 Task: Show more about the house rules of home in Joshua Tree, California, United States.
Action: Mouse moved to (475, 157)
Screenshot: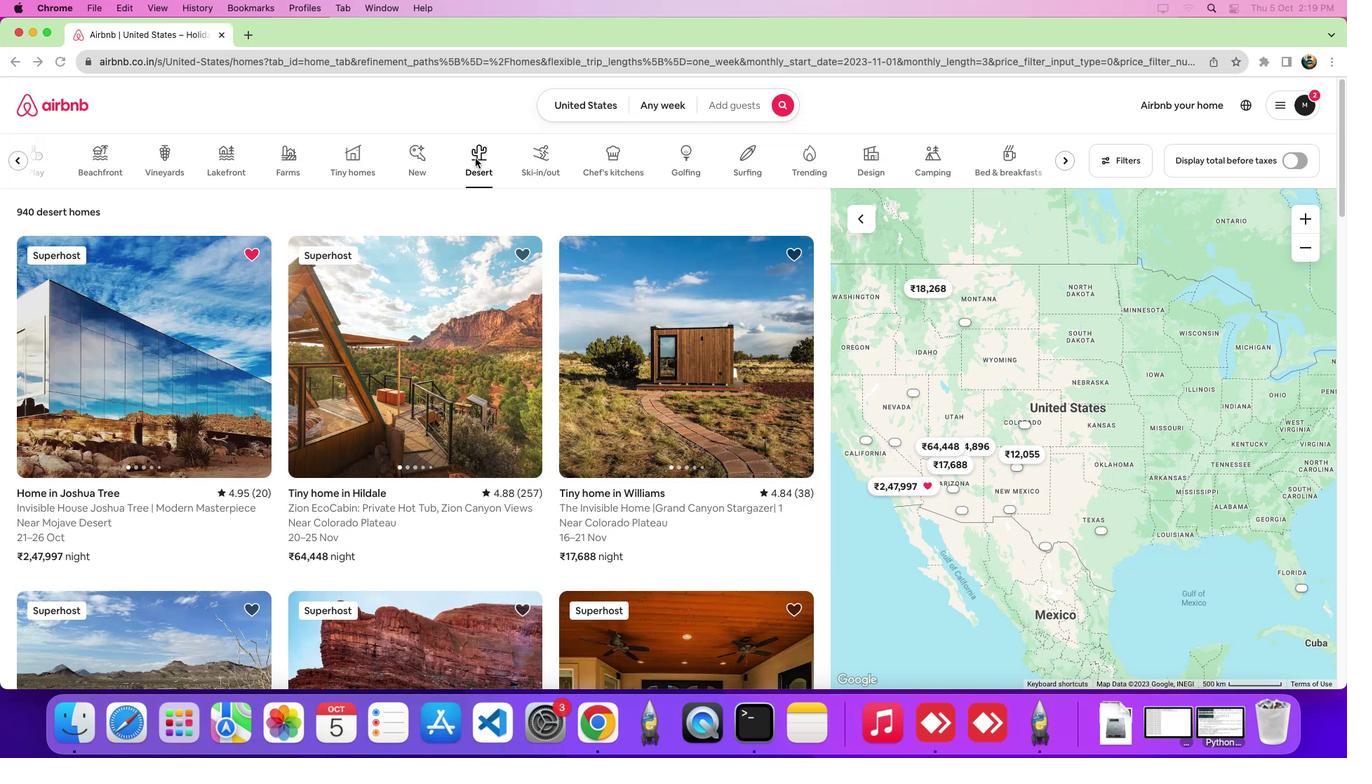 
Action: Mouse pressed left at (475, 157)
Screenshot: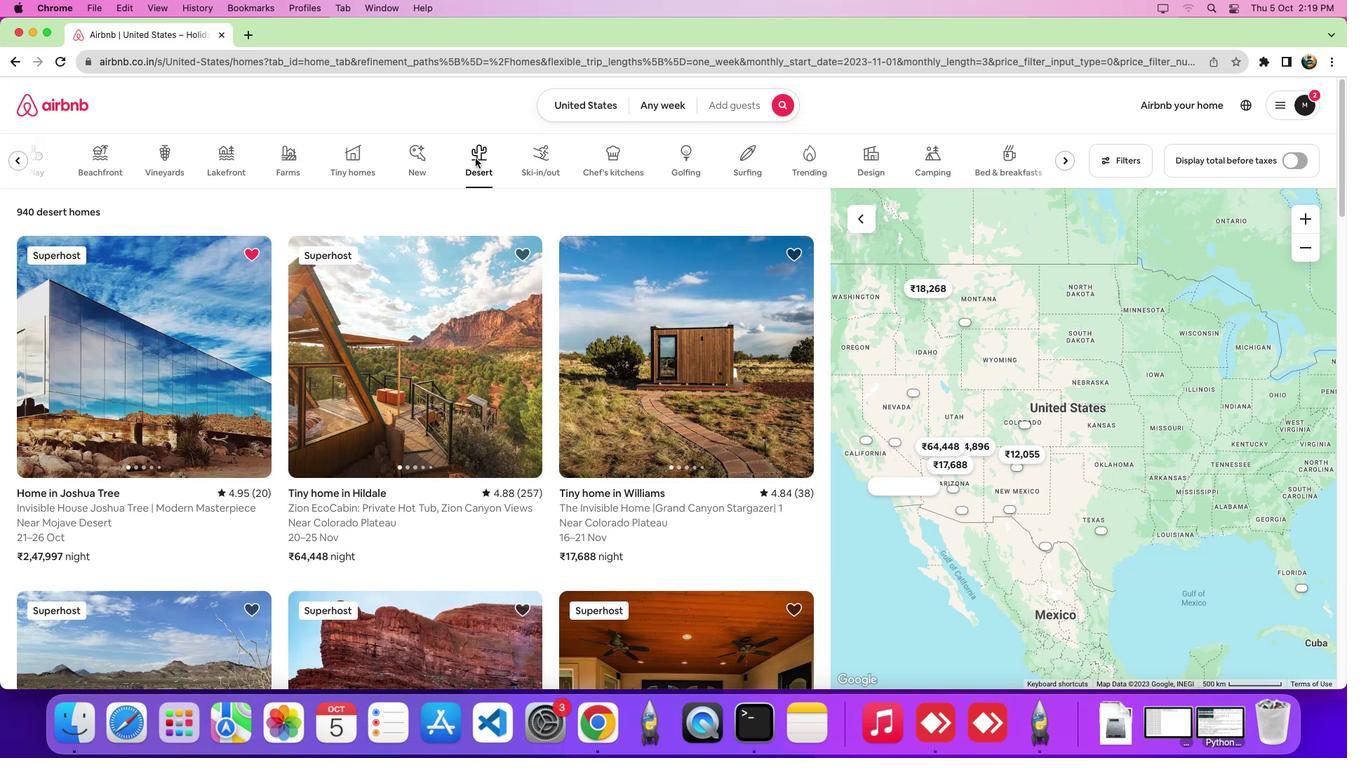 
Action: Mouse moved to (127, 357)
Screenshot: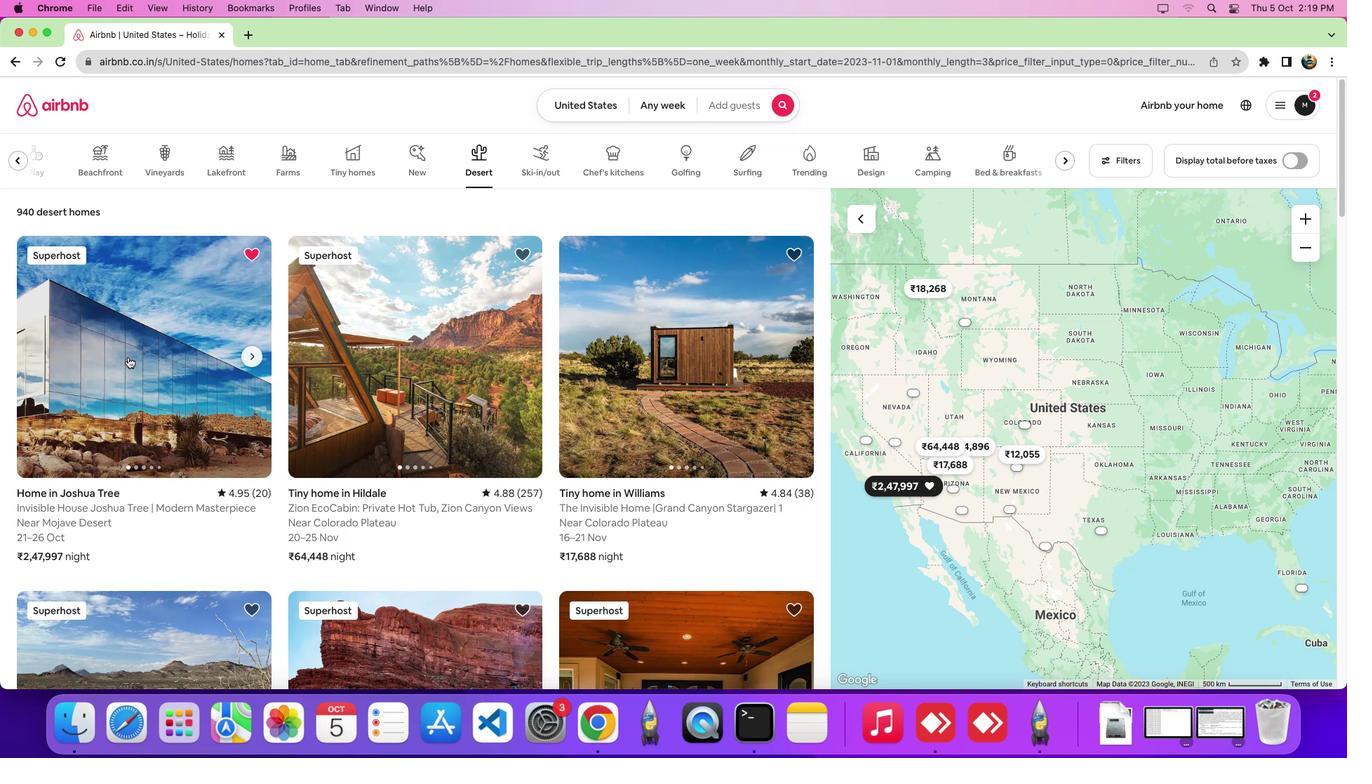 
Action: Mouse pressed left at (127, 357)
Screenshot: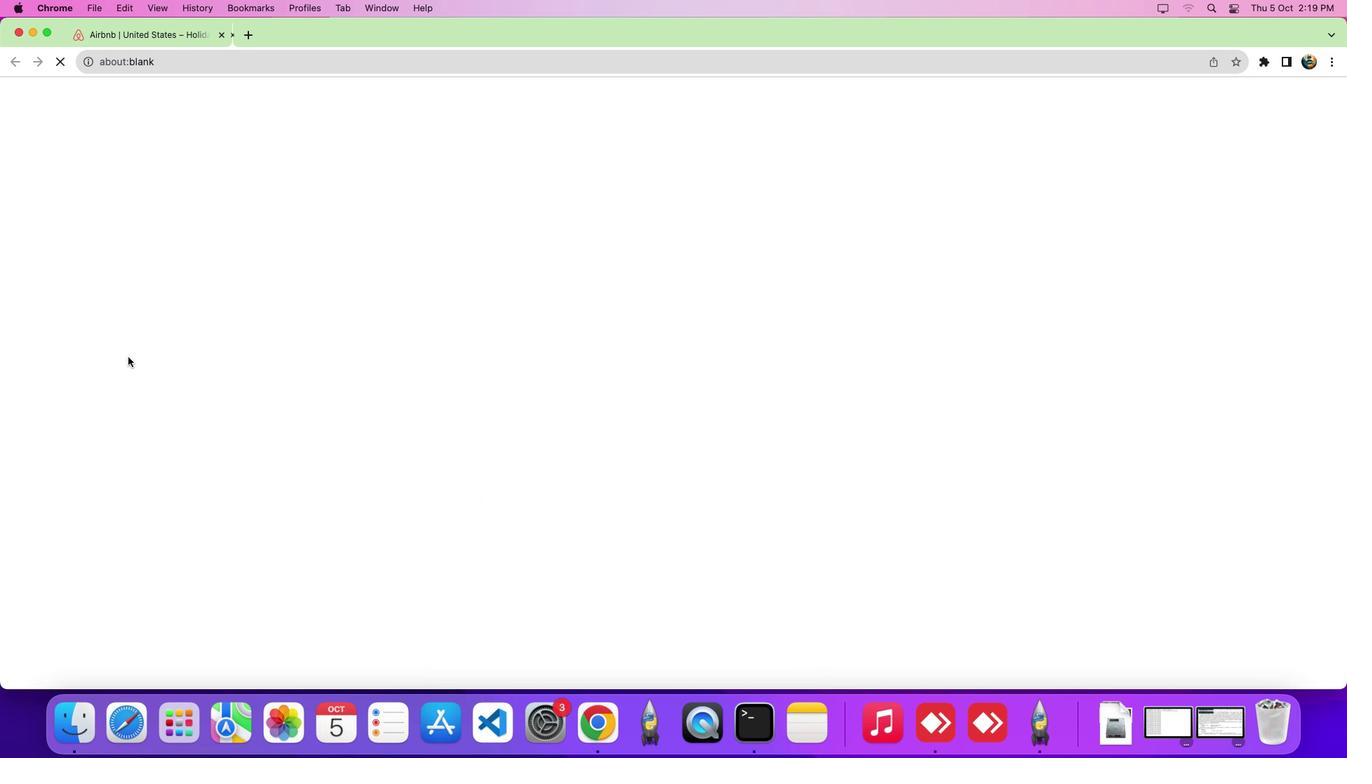 
Action: Mouse moved to (542, 379)
Screenshot: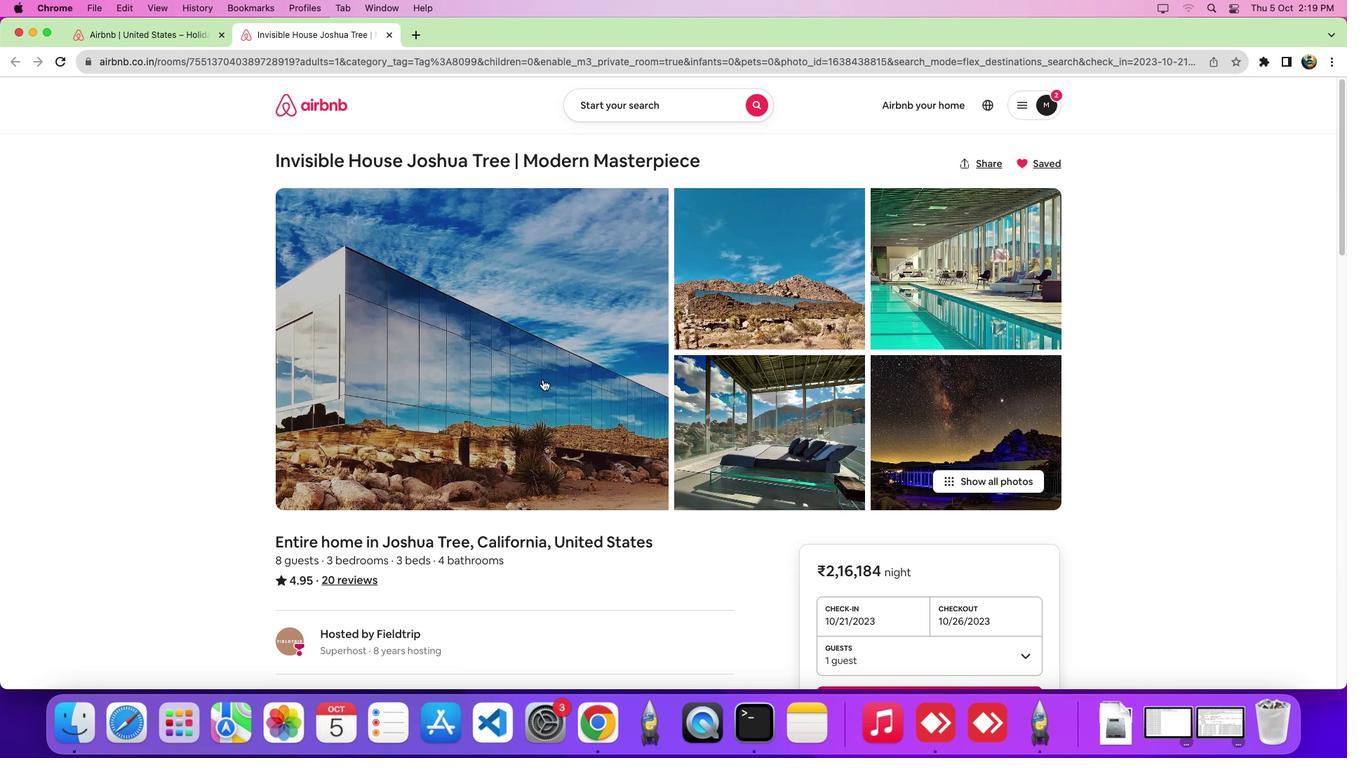 
Action: Mouse scrolled (542, 379) with delta (0, 0)
Screenshot: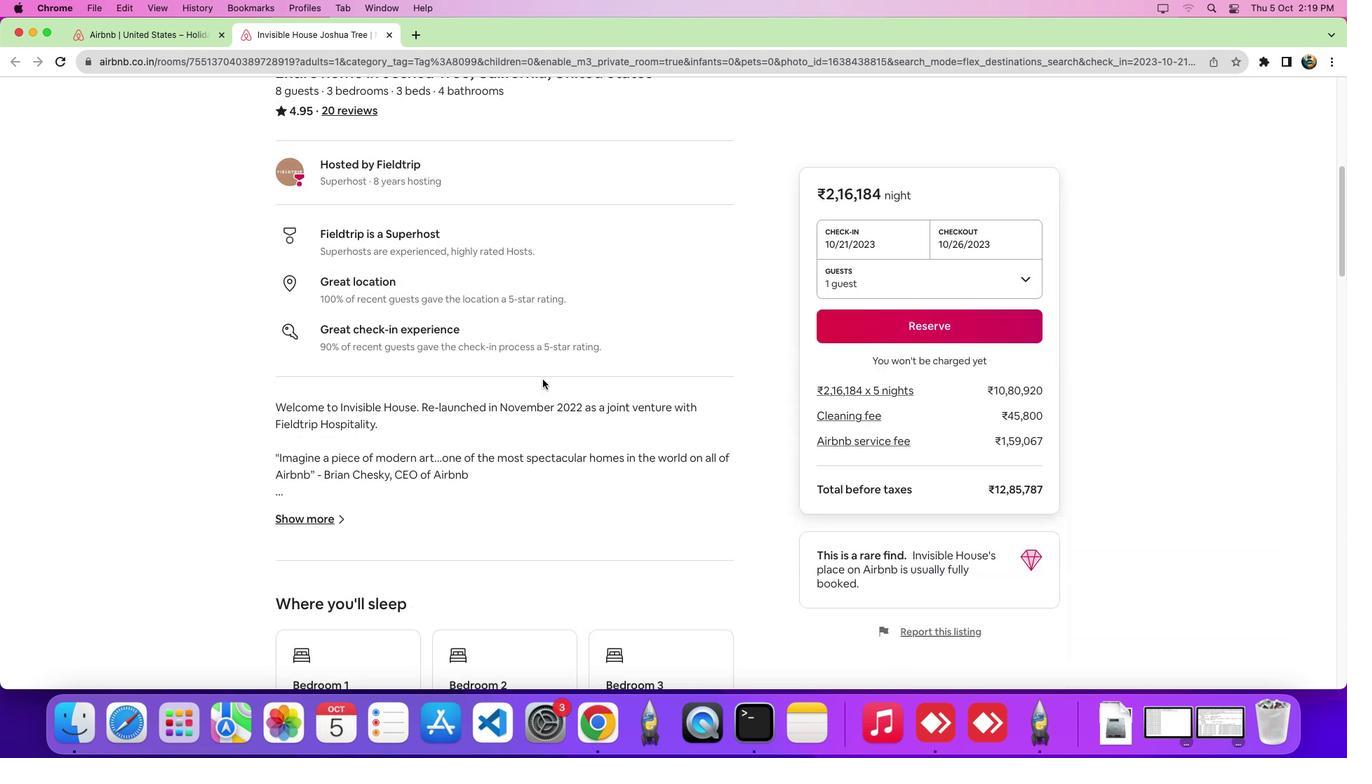 
Action: Mouse scrolled (542, 379) with delta (0, -1)
Screenshot: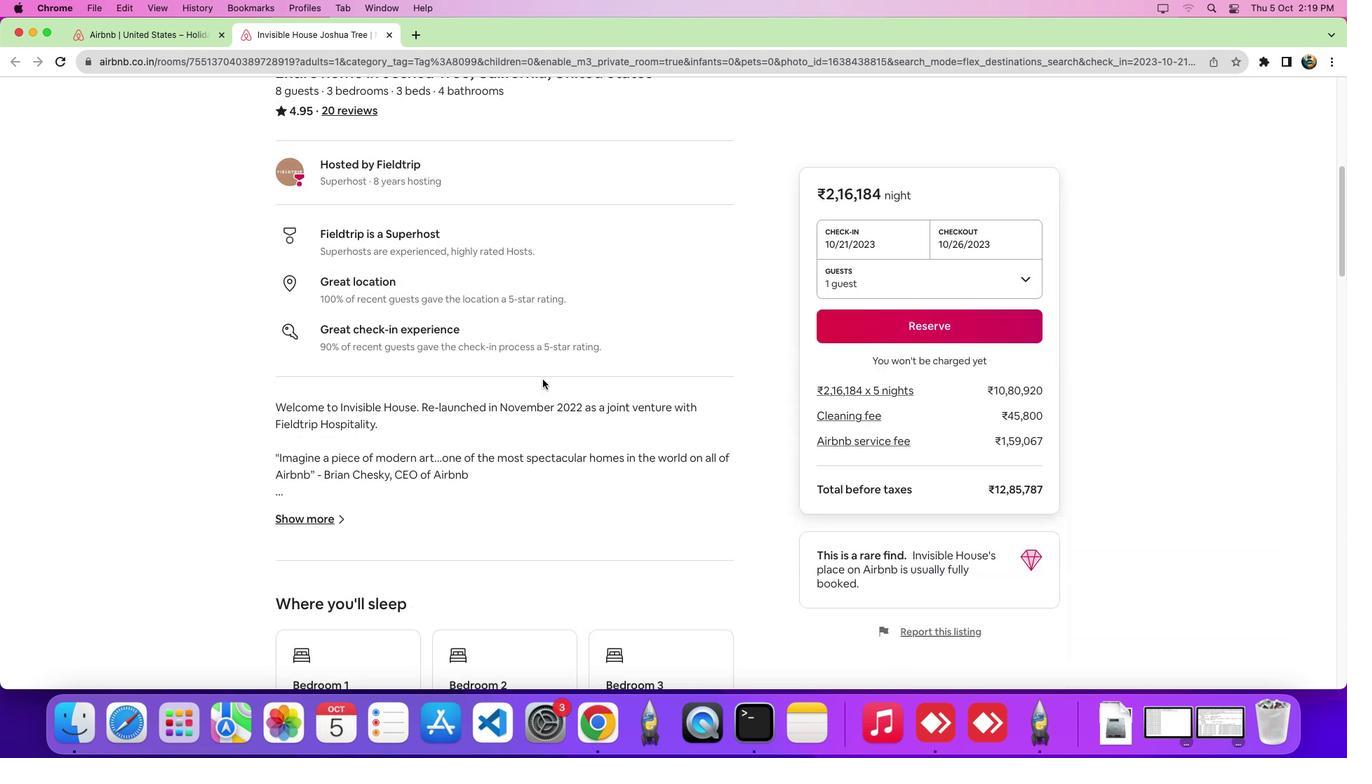 
Action: Mouse scrolled (542, 379) with delta (0, -7)
Screenshot: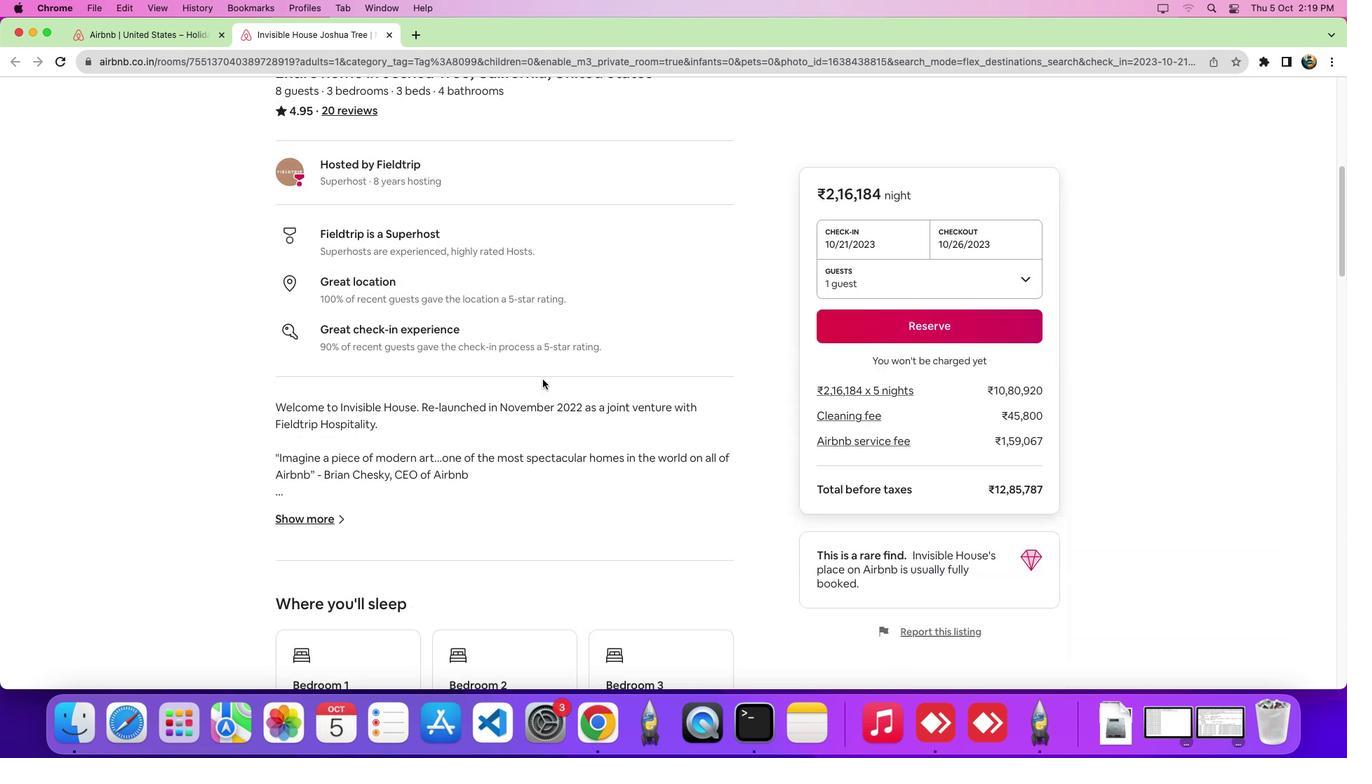 
Action: Mouse scrolled (542, 379) with delta (0, -9)
Screenshot: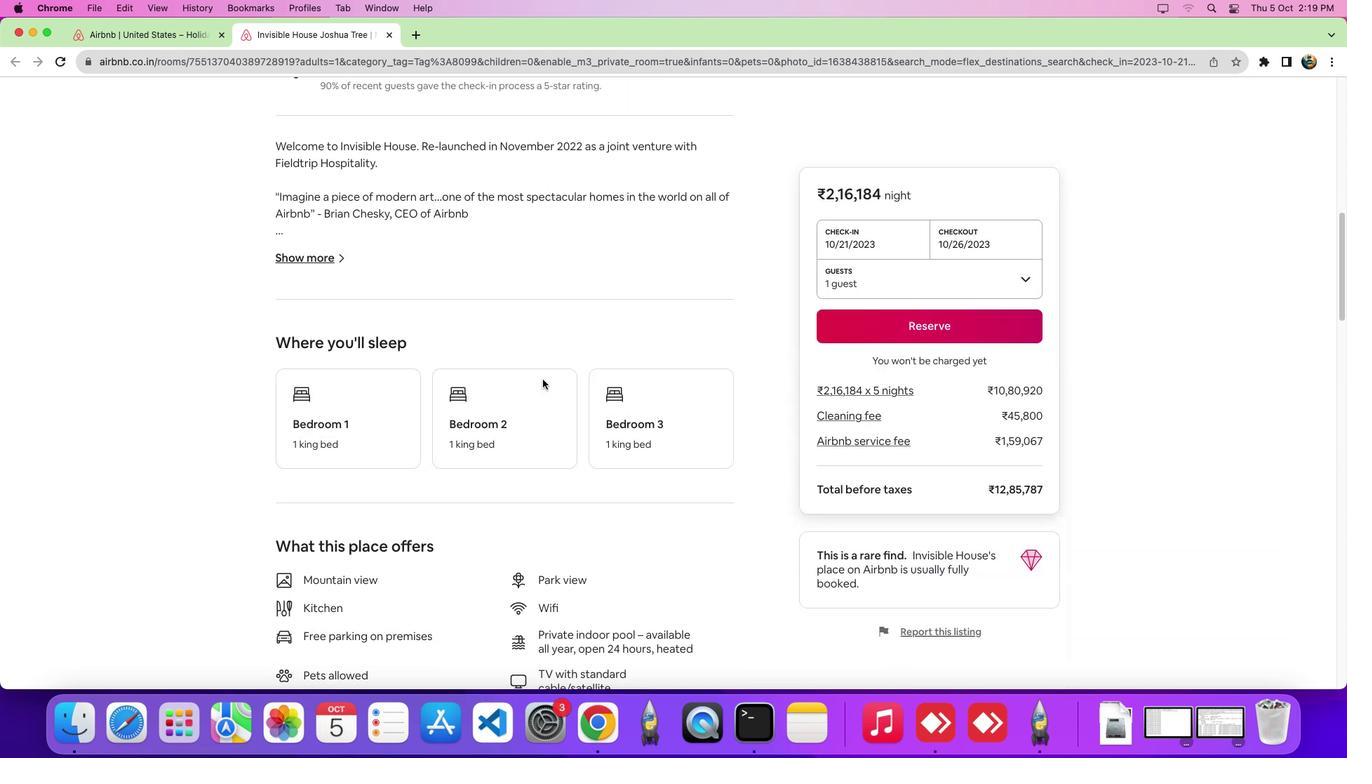 
Action: Mouse scrolled (542, 379) with delta (0, 0)
Screenshot: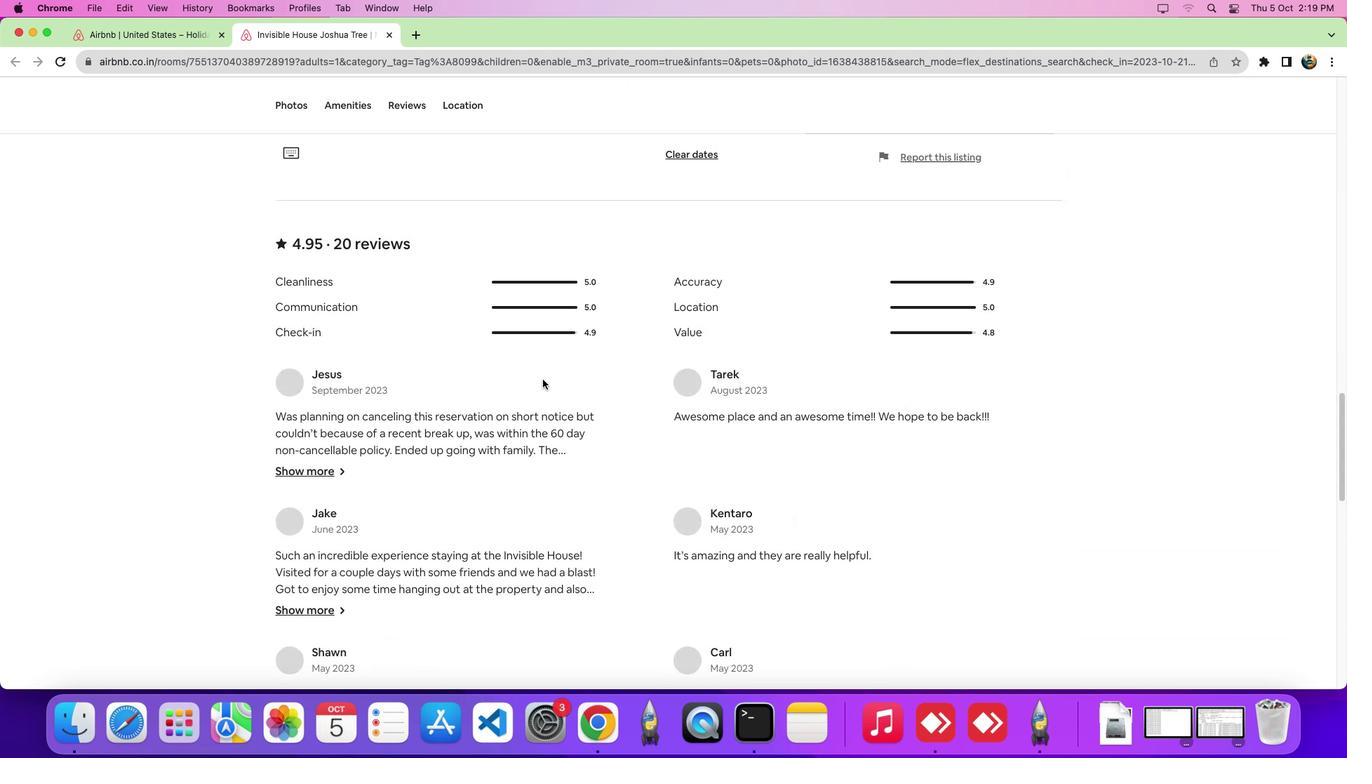 
Action: Mouse scrolled (542, 379) with delta (0, -1)
Screenshot: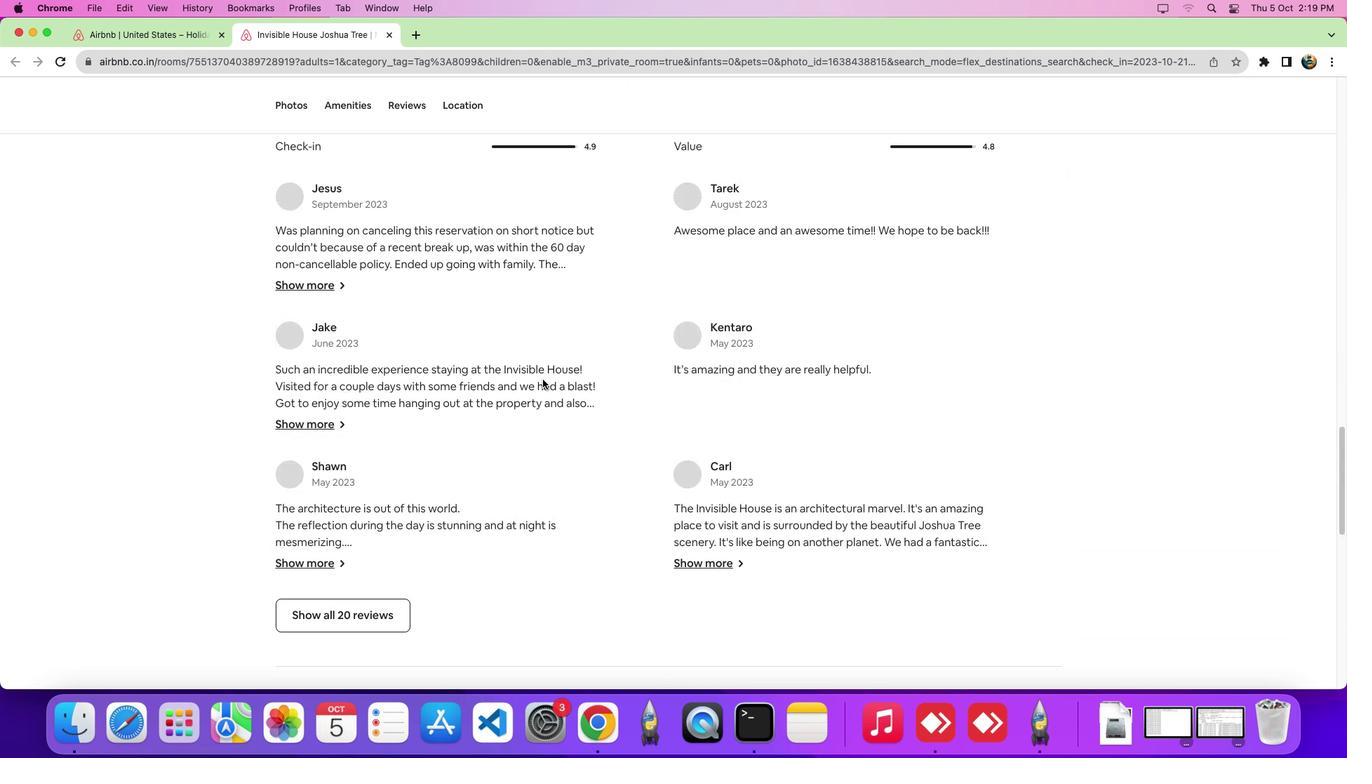 
Action: Mouse scrolled (542, 379) with delta (0, -7)
Screenshot: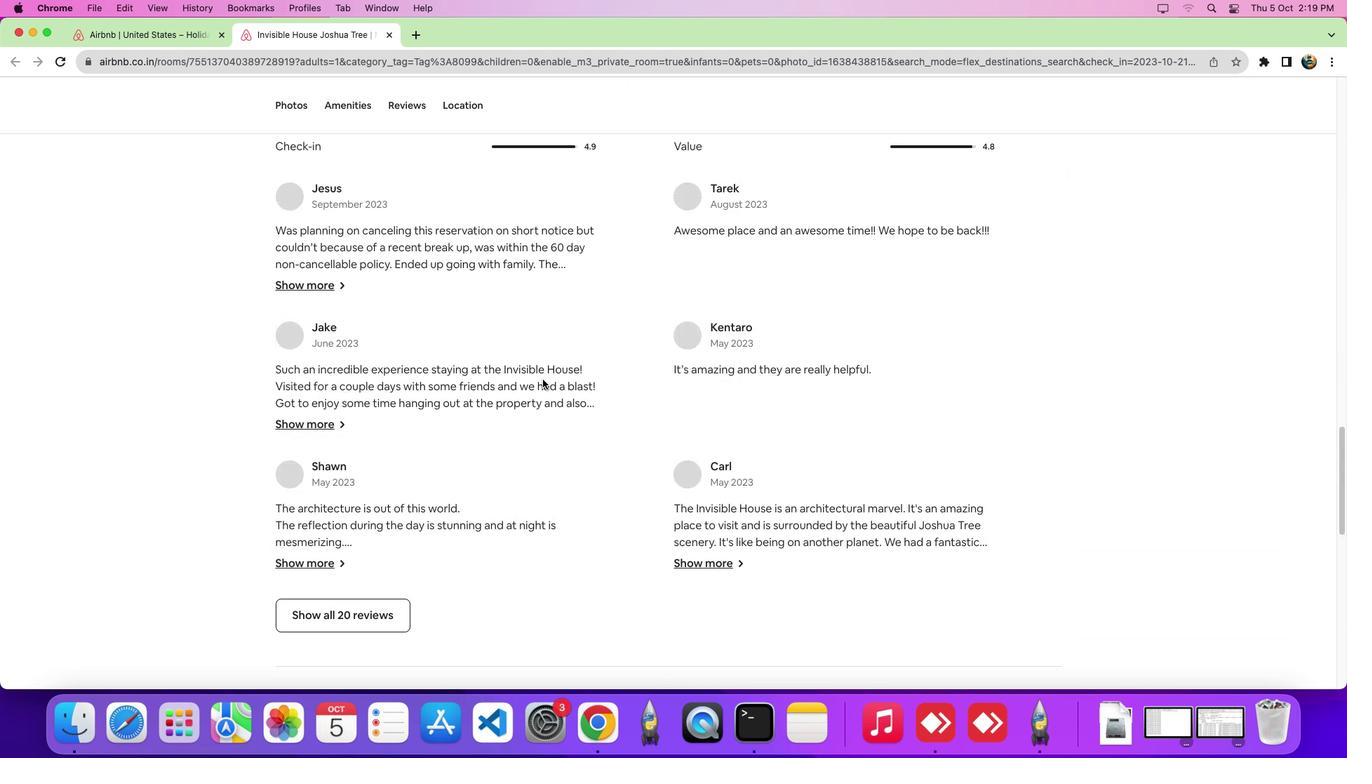
Action: Mouse scrolled (542, 379) with delta (0, -9)
Screenshot: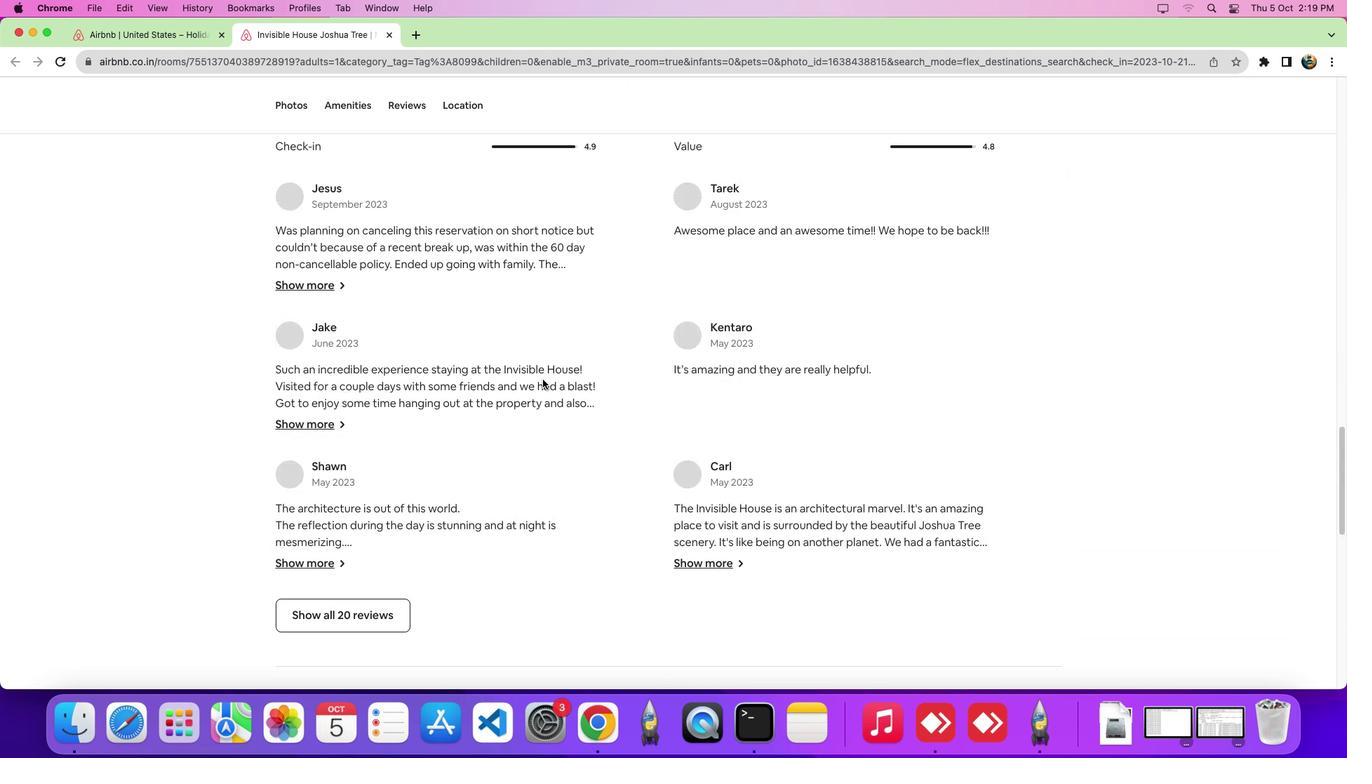 
Action: Mouse scrolled (542, 379) with delta (0, -11)
Screenshot: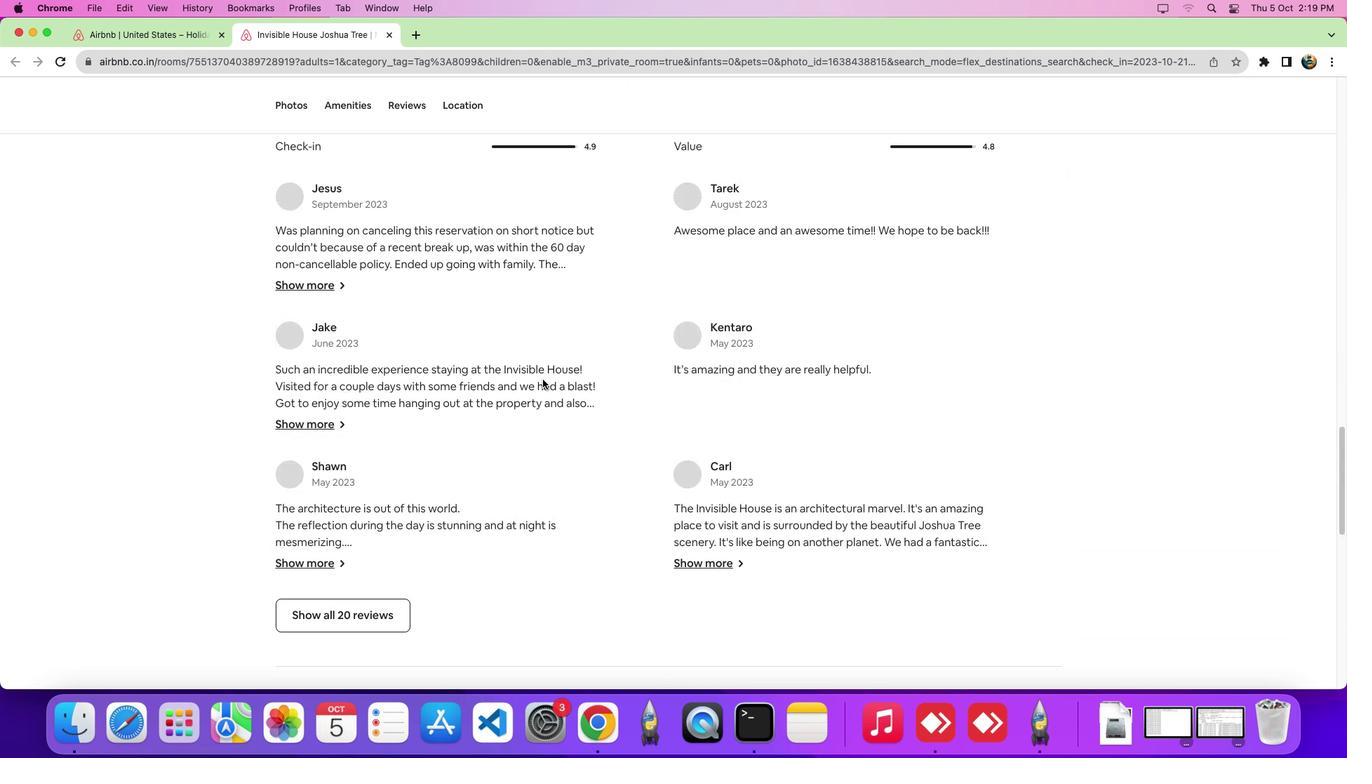 
Action: Mouse scrolled (542, 379) with delta (0, 0)
Screenshot: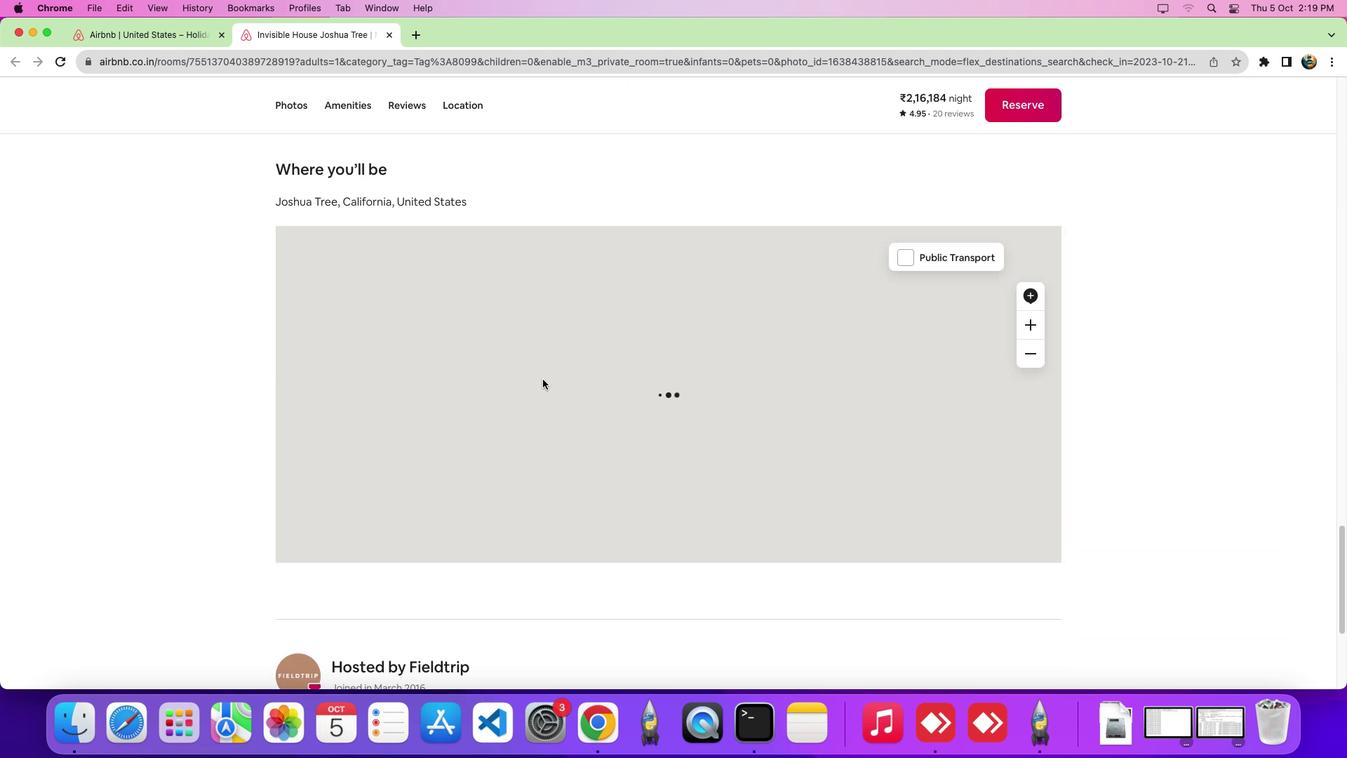 
Action: Mouse scrolled (542, 379) with delta (0, -1)
Screenshot: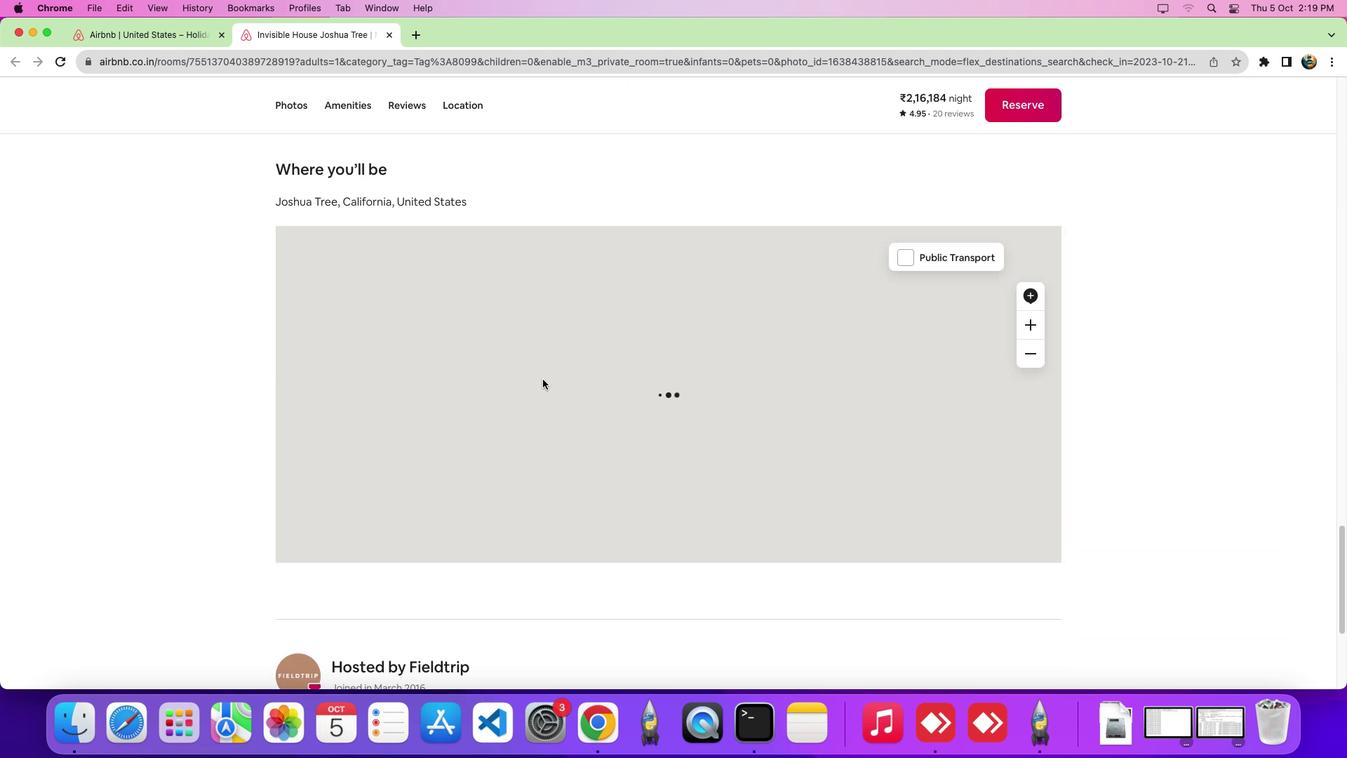 
Action: Mouse scrolled (542, 379) with delta (0, -7)
Screenshot: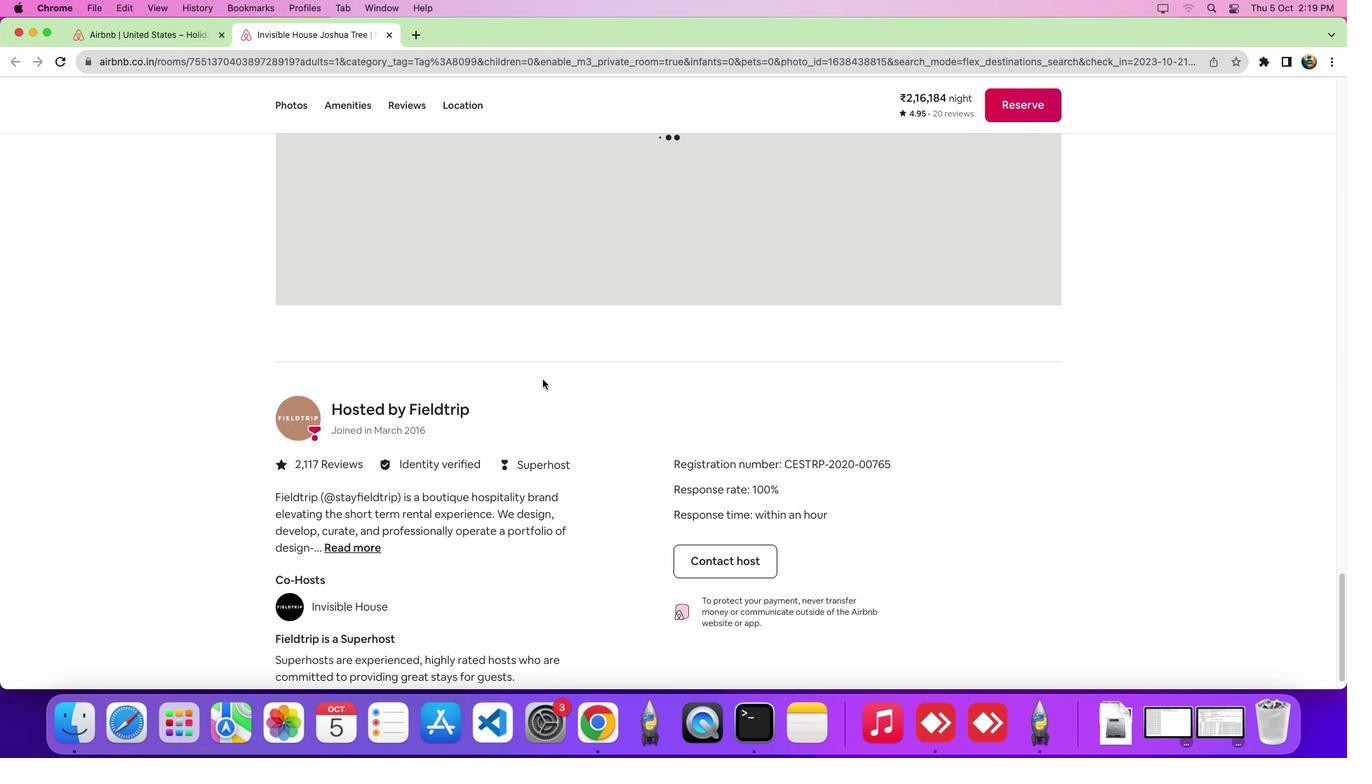 
Action: Mouse scrolled (542, 379) with delta (0, -9)
Screenshot: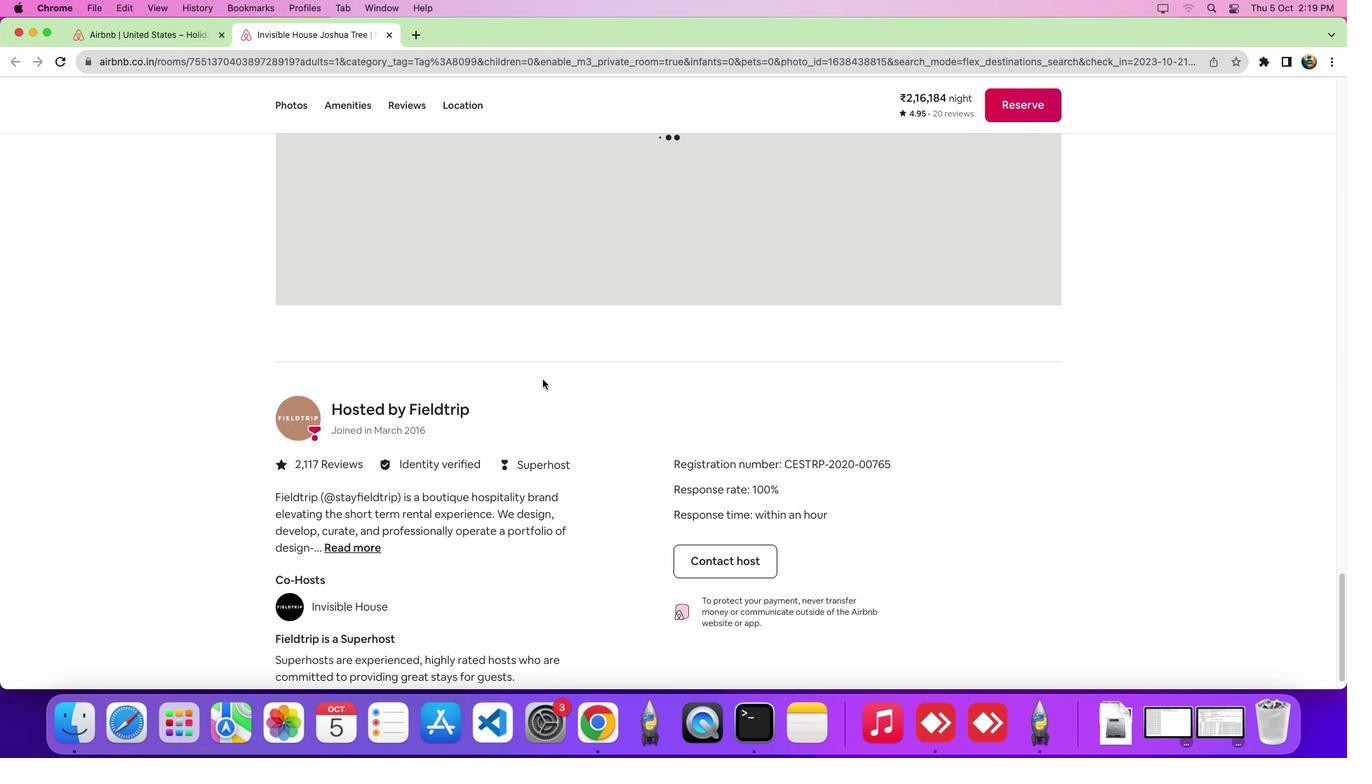 
Action: Mouse scrolled (542, 379) with delta (0, 0)
Screenshot: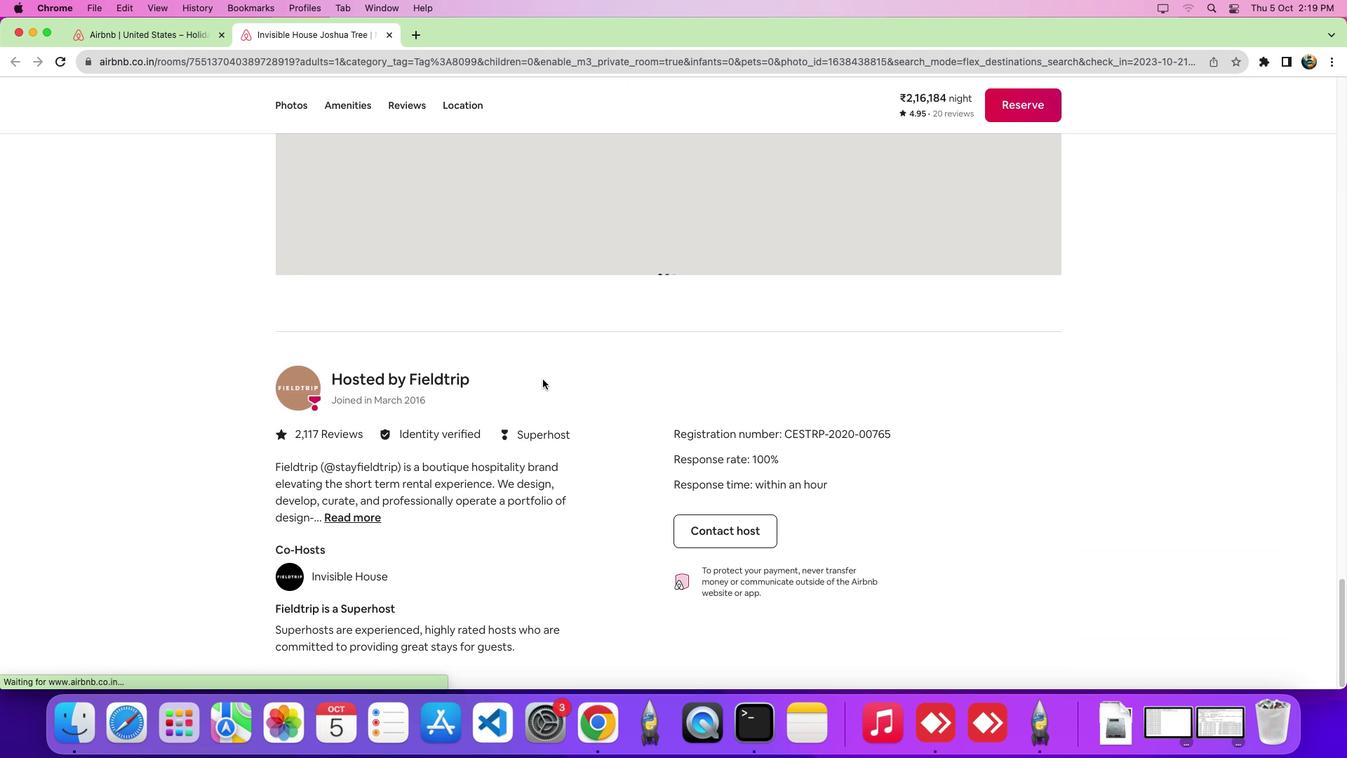 
Action: Mouse scrolled (542, 379) with delta (0, -1)
Screenshot: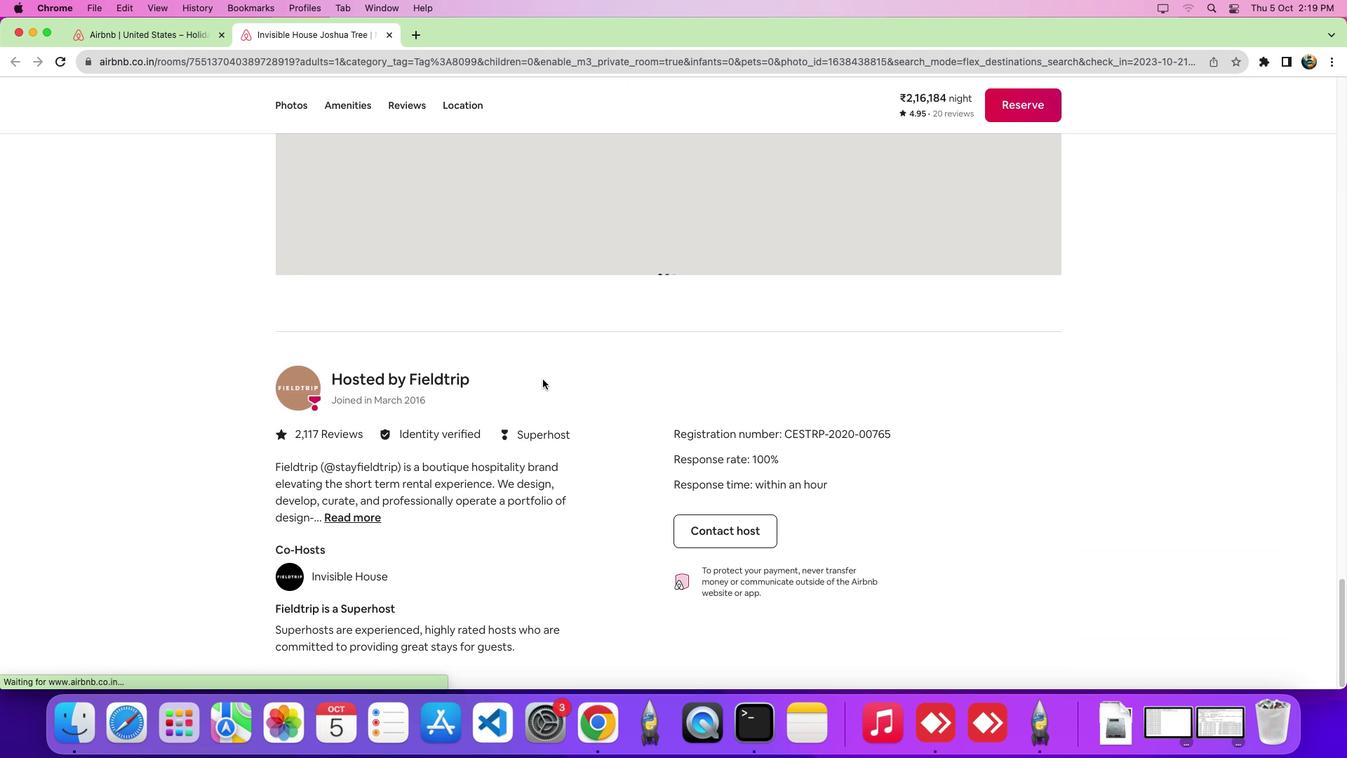 
Action: Mouse scrolled (542, 379) with delta (0, -7)
Screenshot: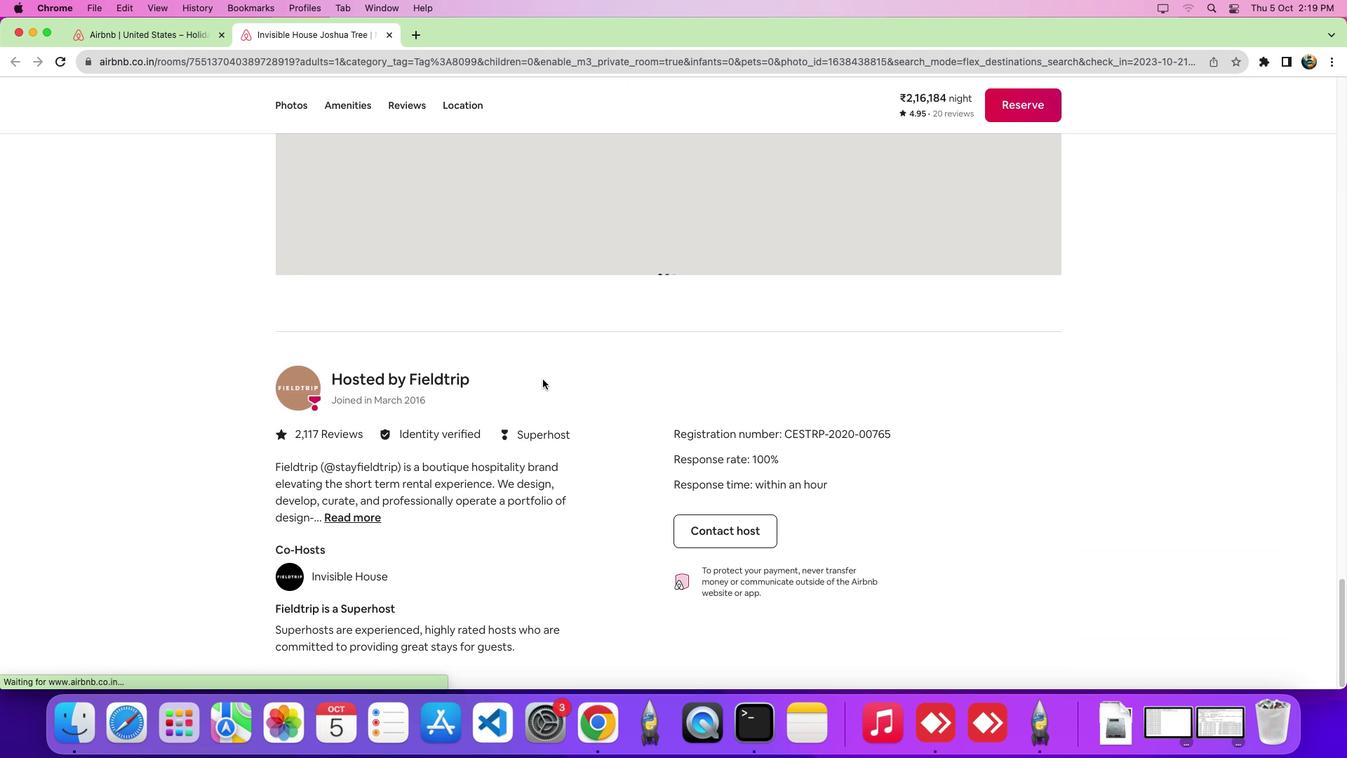 
Action: Mouse moved to (688, 398)
Screenshot: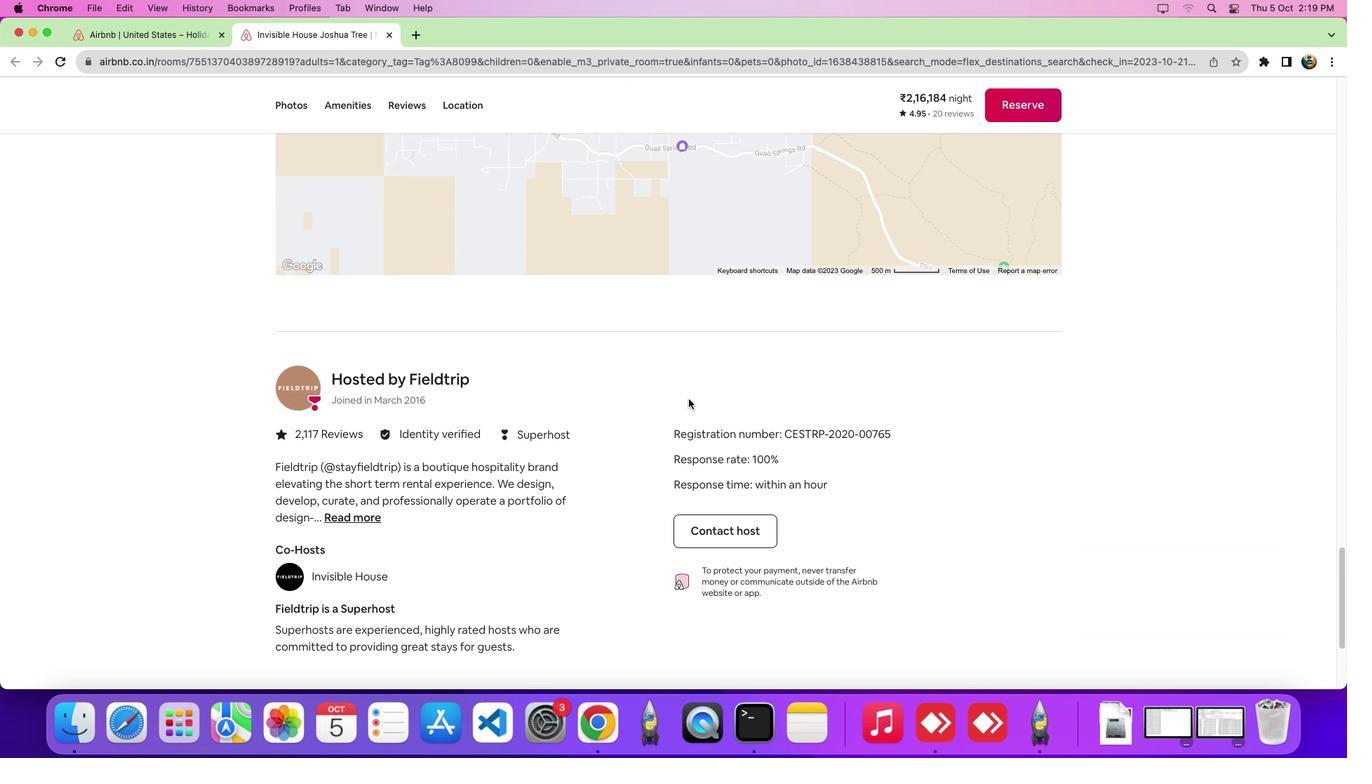 
Action: Mouse scrolled (688, 398) with delta (0, 0)
Screenshot: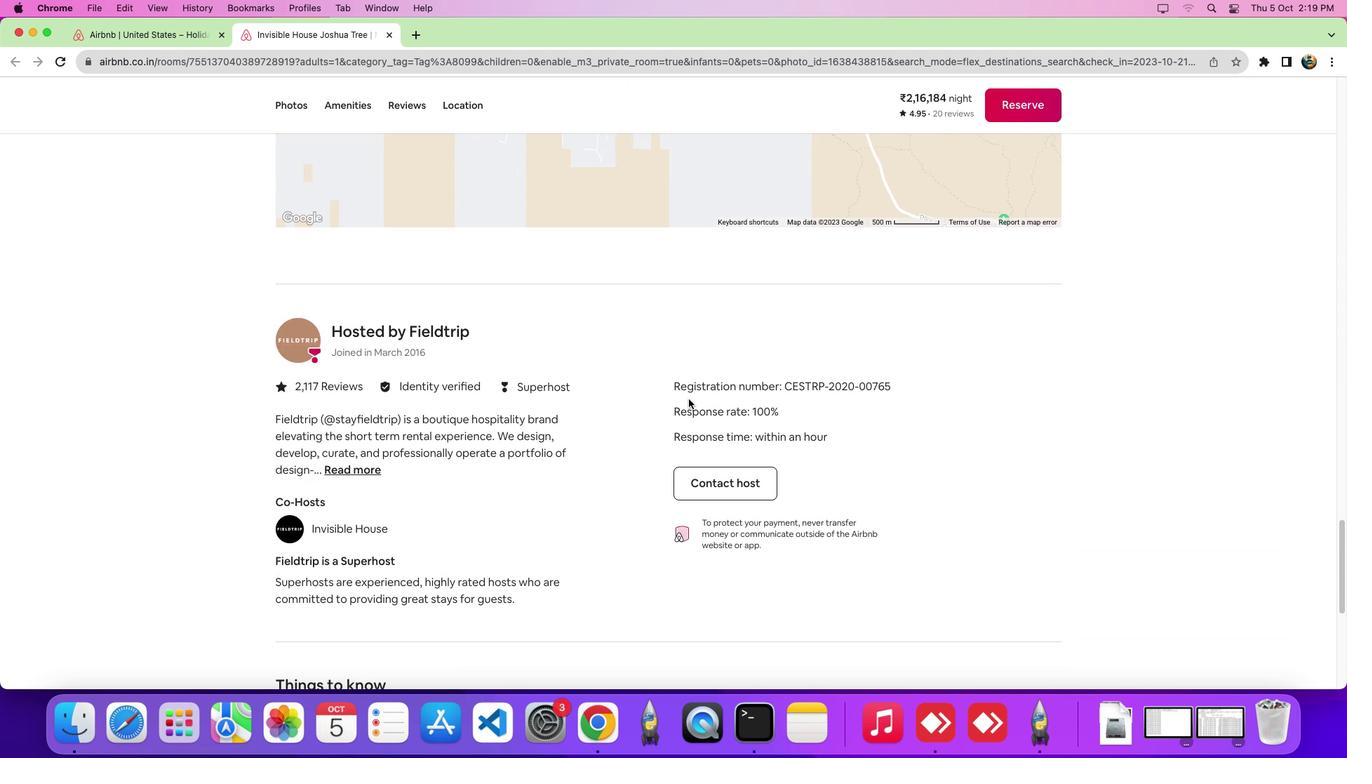 
Action: Mouse scrolled (688, 398) with delta (0, 0)
Screenshot: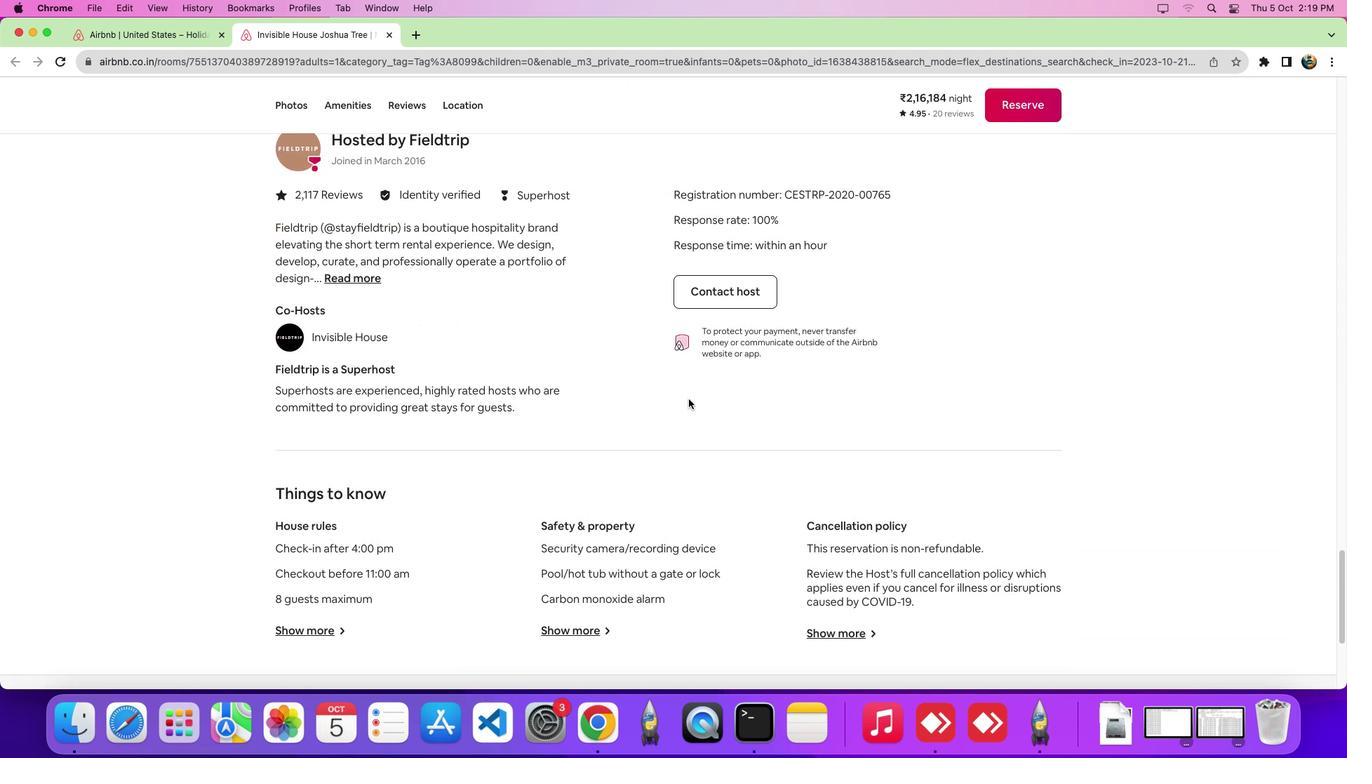 
Action: Mouse scrolled (688, 398) with delta (0, -5)
Screenshot: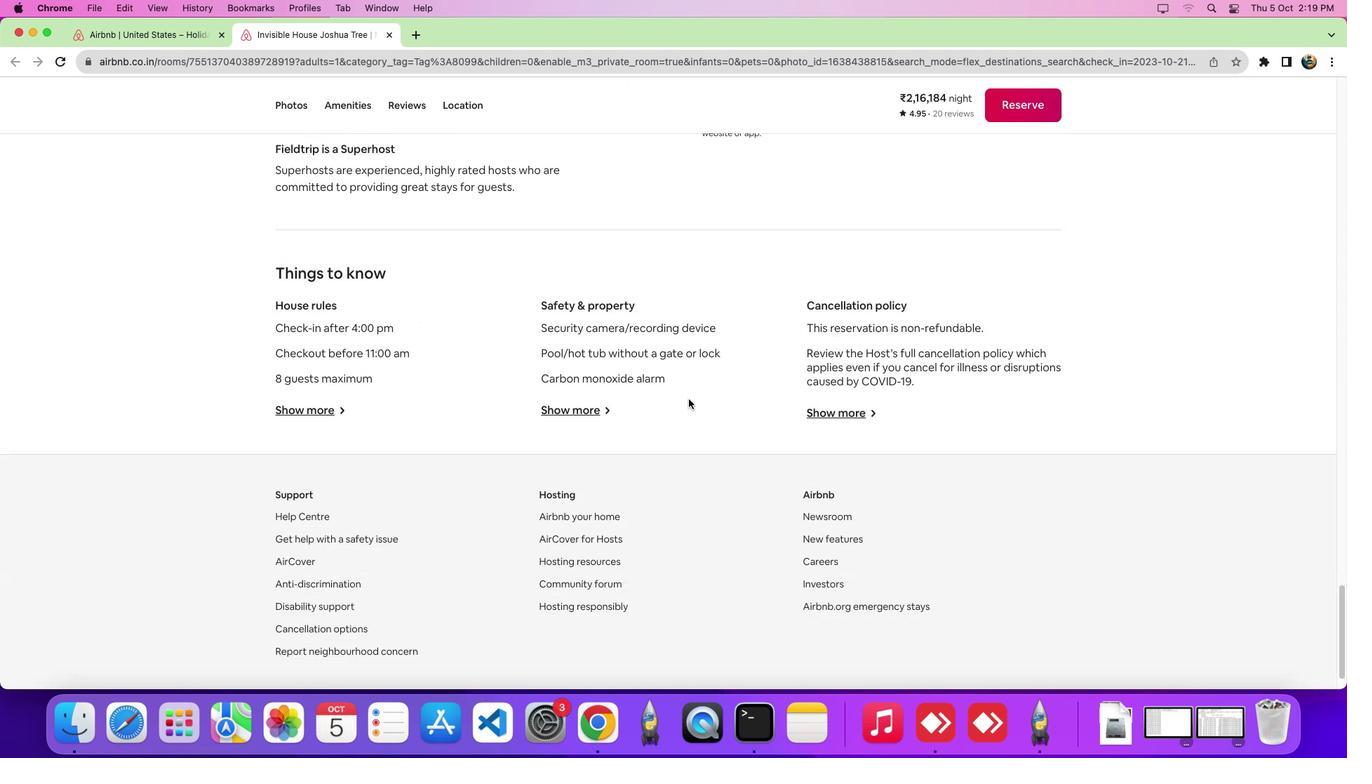 
Action: Mouse scrolled (688, 398) with delta (0, -9)
Screenshot: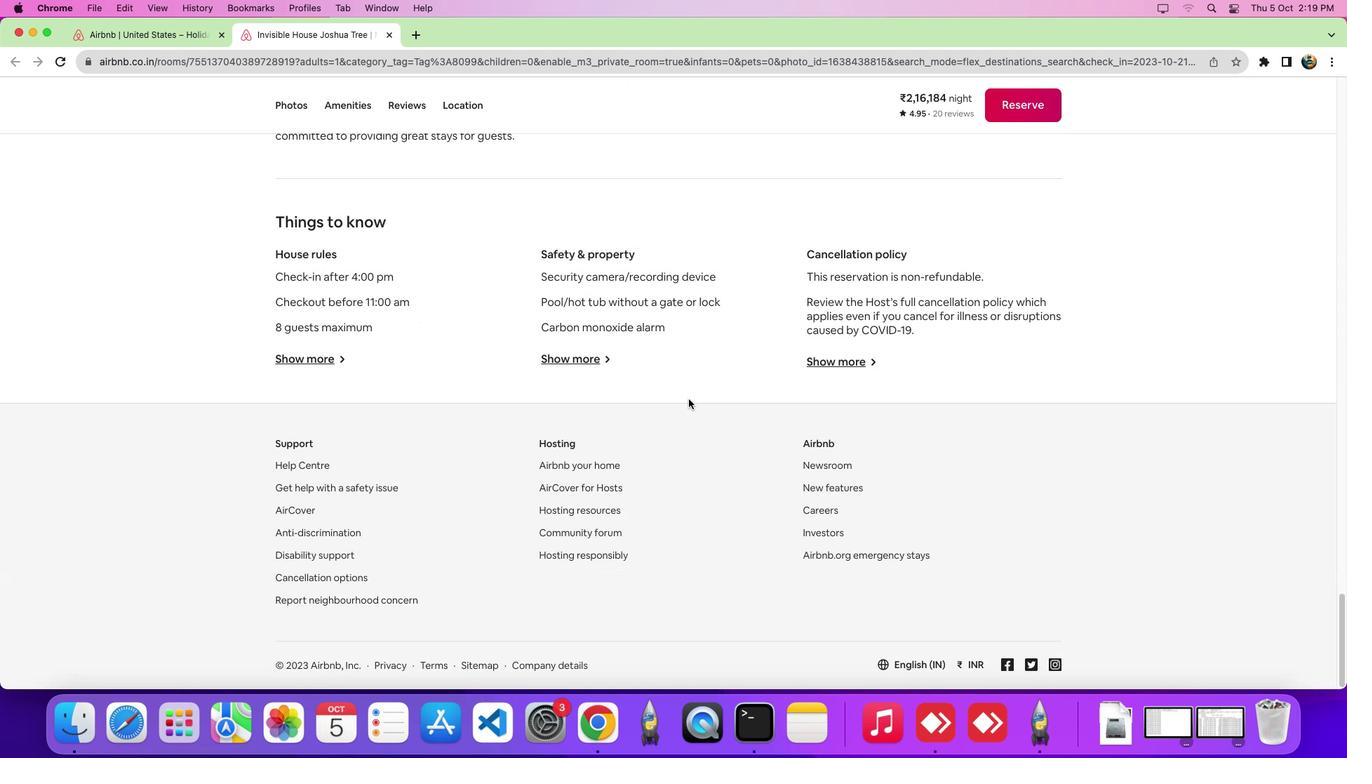 
Action: Mouse moved to (320, 357)
Screenshot: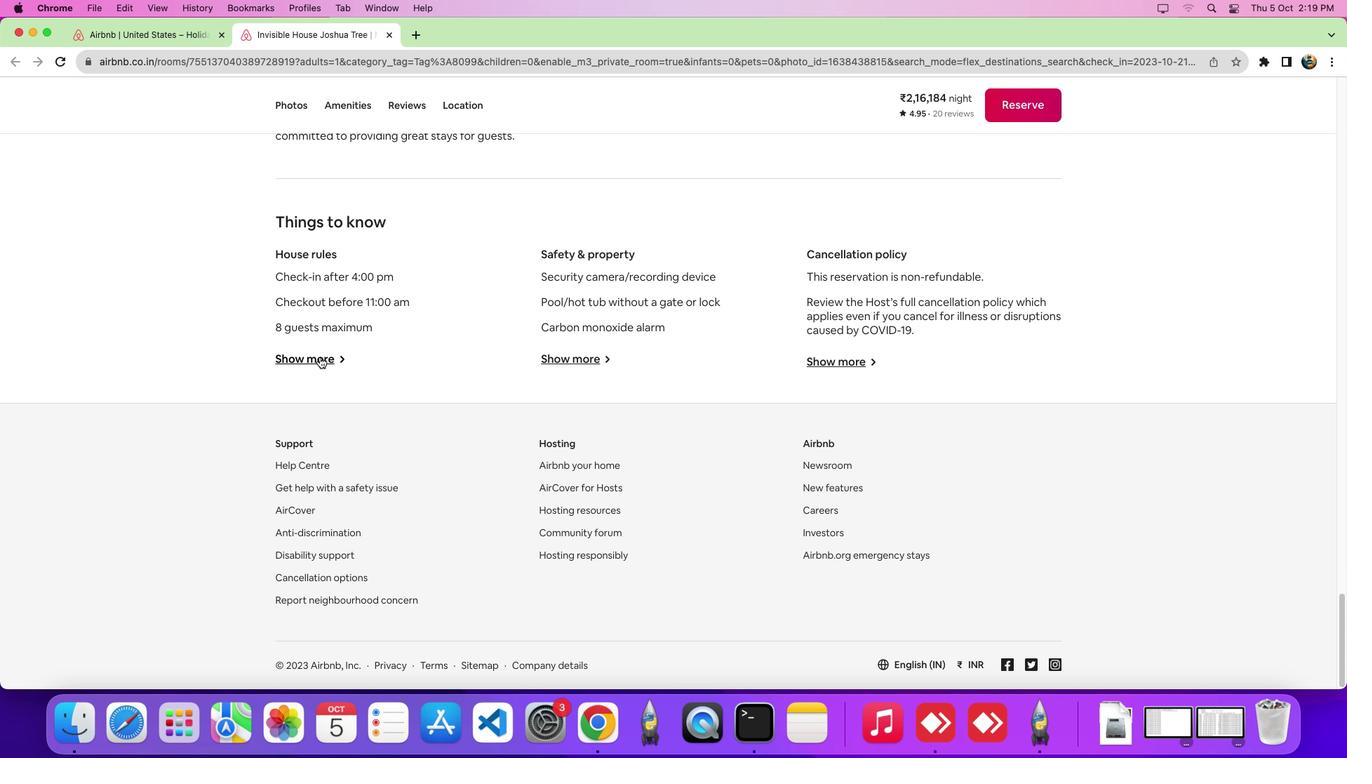 
Action: Mouse pressed left at (320, 357)
Screenshot: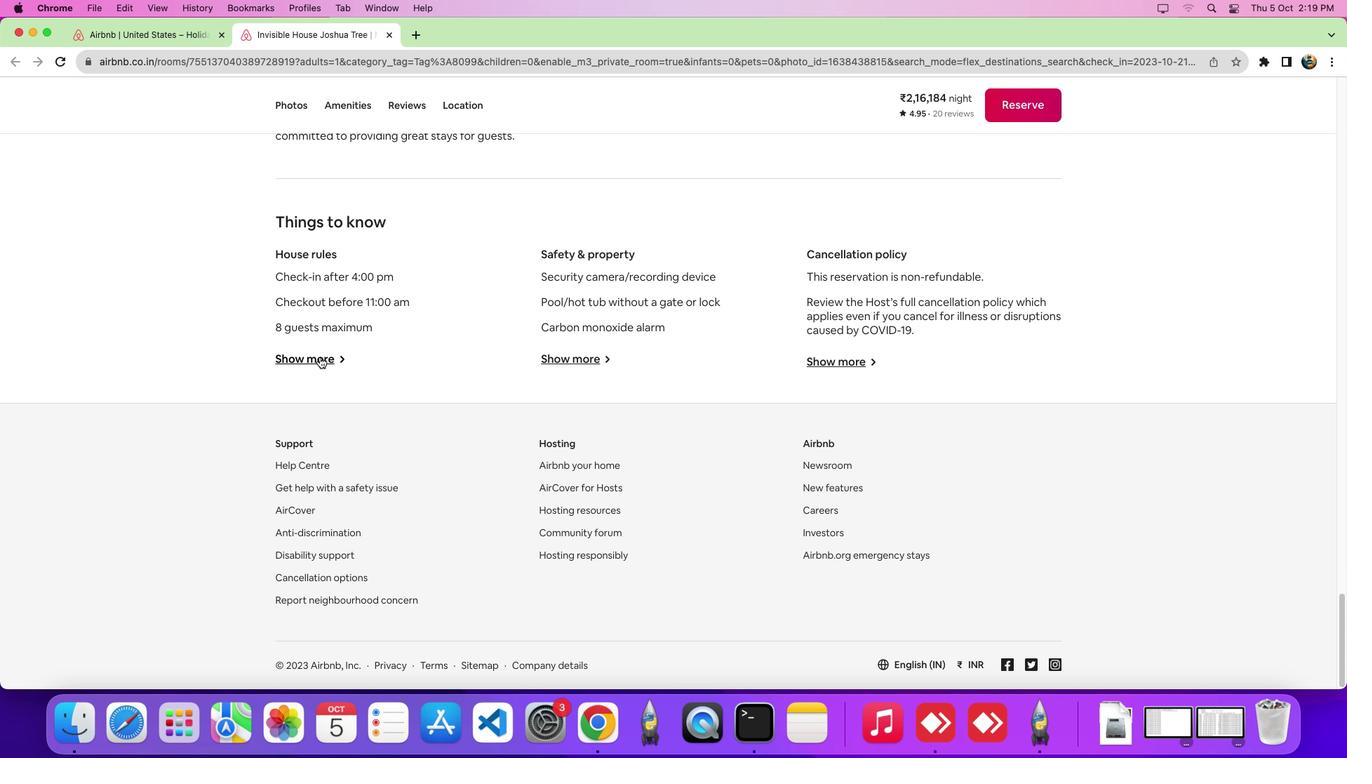 
Action: Mouse moved to (563, 374)
Screenshot: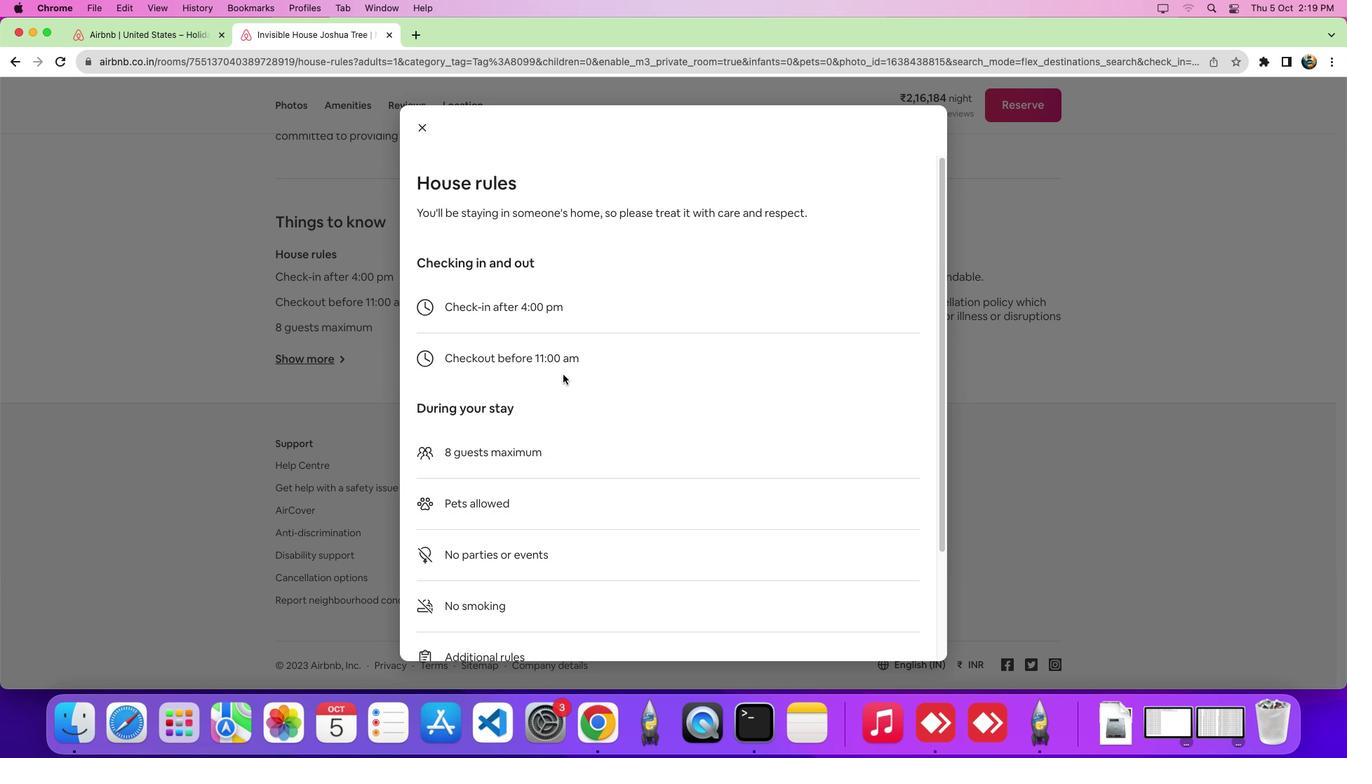 
